Task: Use the formula "DSTDEVP" in spreadsheet "Project protfolio".
Action: Mouse moved to (129, 71)
Screenshot: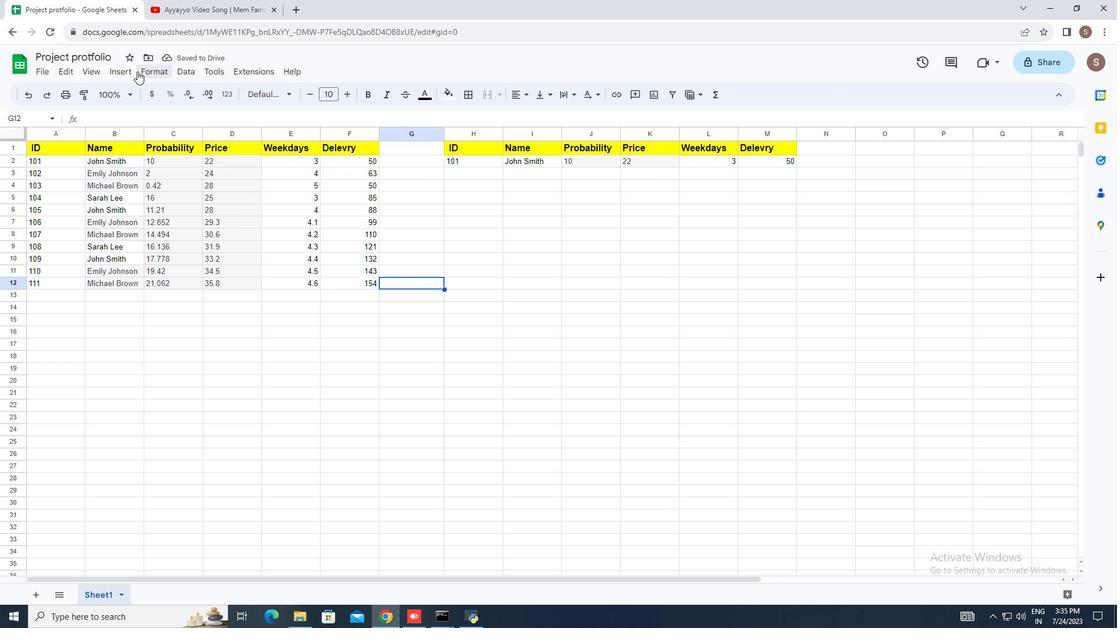 
Action: Mouse pressed left at (129, 71)
Screenshot: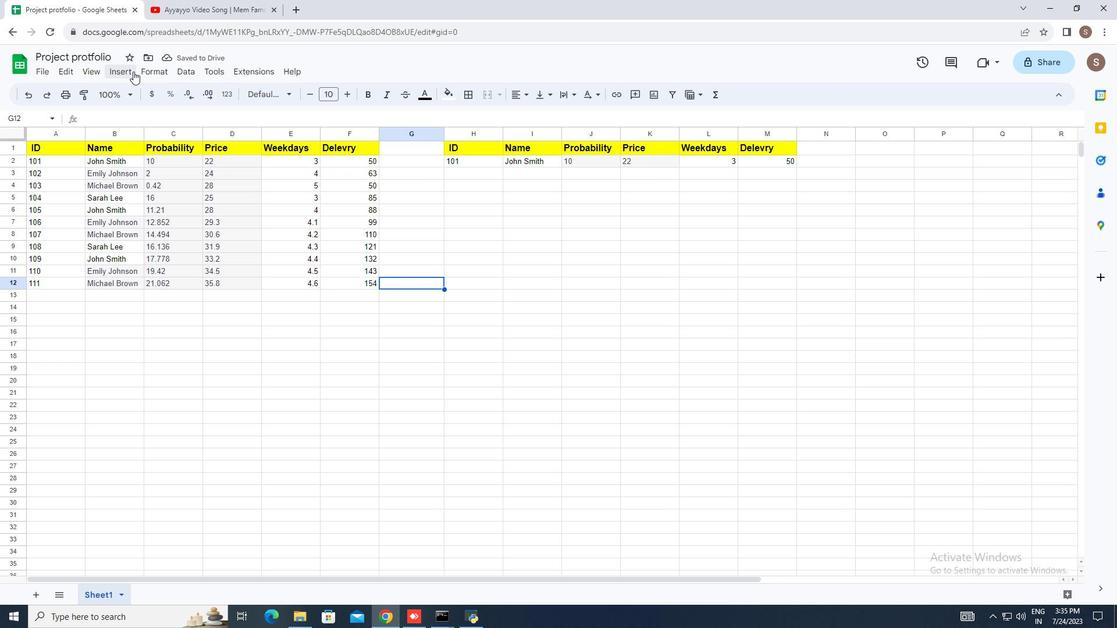 
Action: Mouse moved to (175, 282)
Screenshot: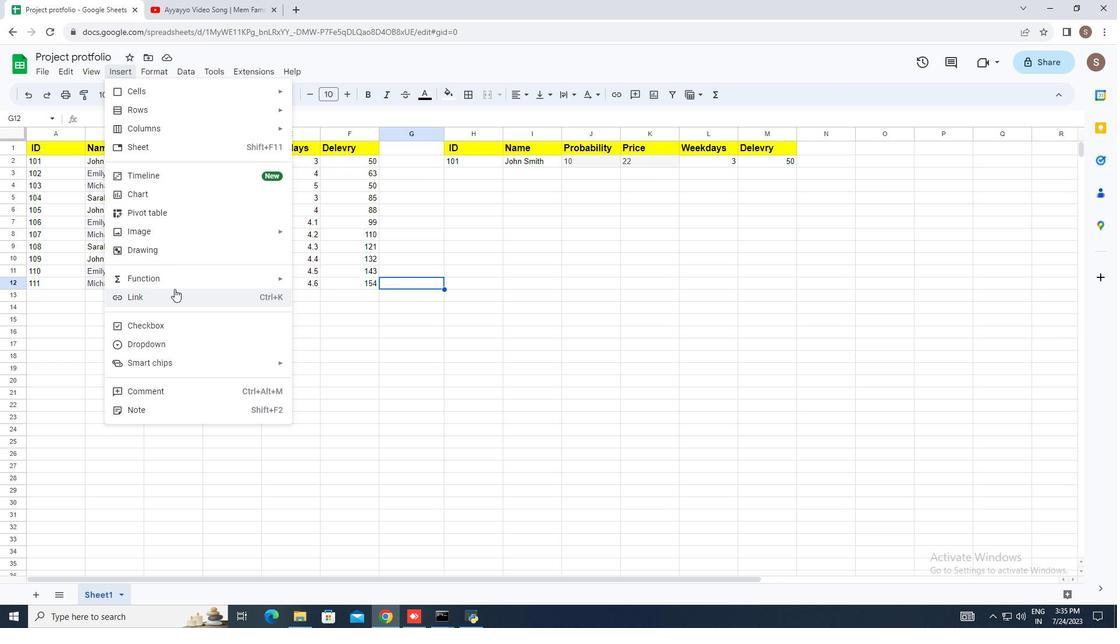 
Action: Mouse pressed left at (175, 282)
Screenshot: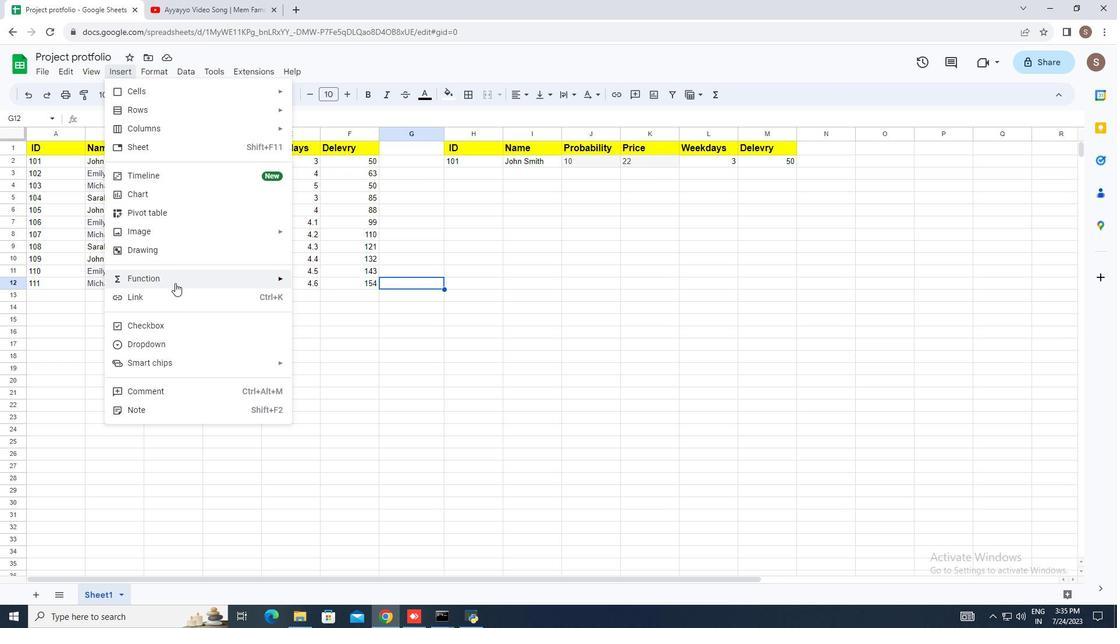 
Action: Mouse moved to (318, 268)
Screenshot: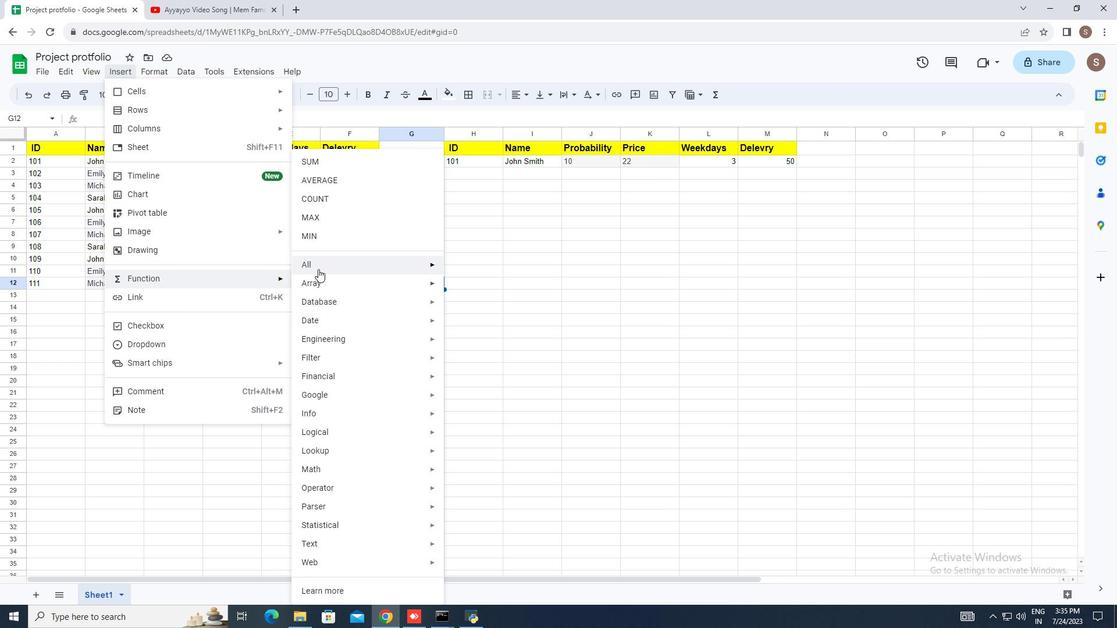 
Action: Mouse pressed left at (318, 268)
Screenshot: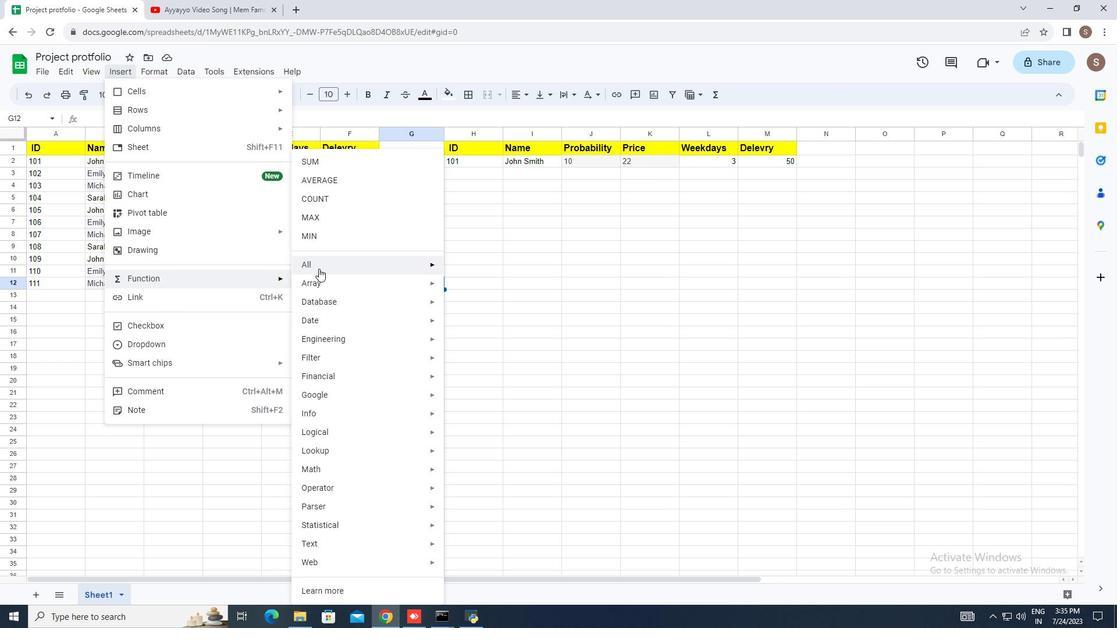 
Action: Mouse moved to (500, 533)
Screenshot: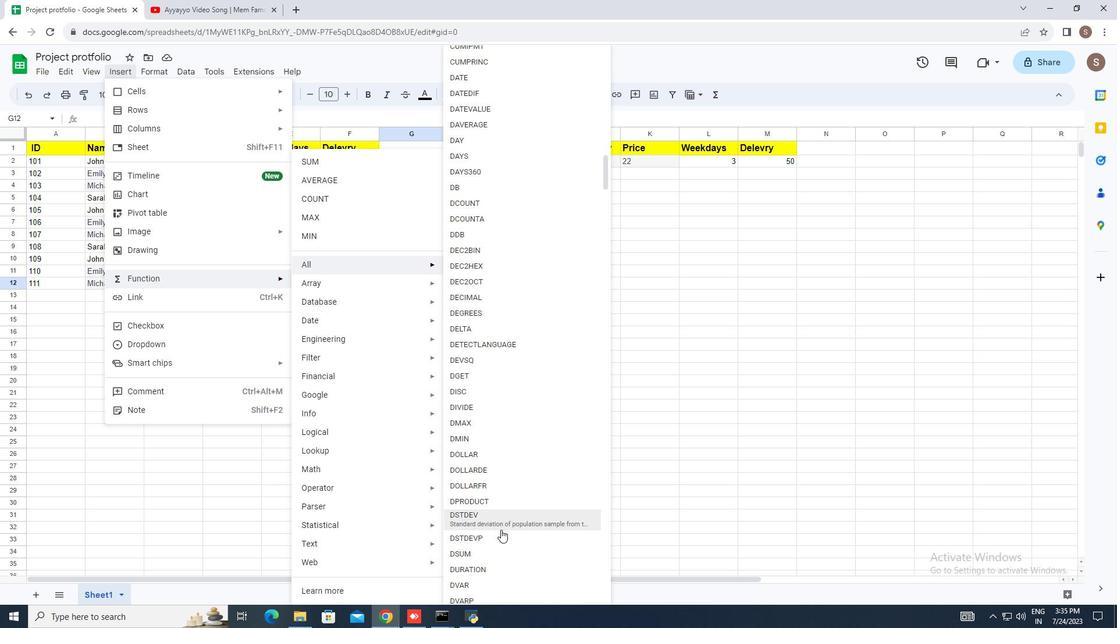 
Action: Mouse pressed left at (500, 533)
Screenshot: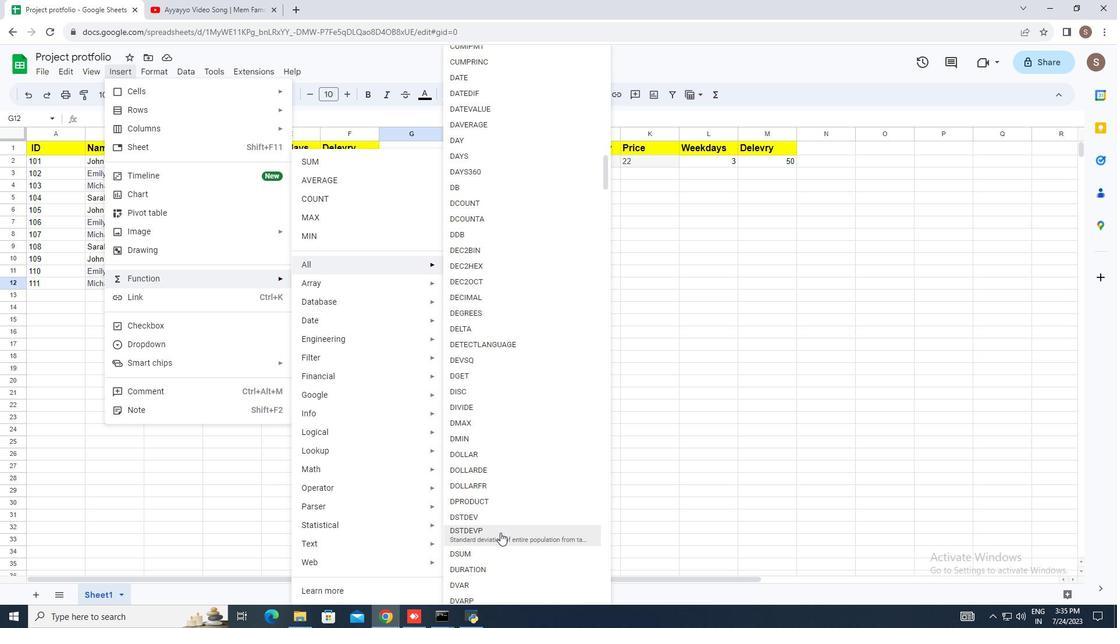 
Action: Mouse moved to (47, 147)
Screenshot: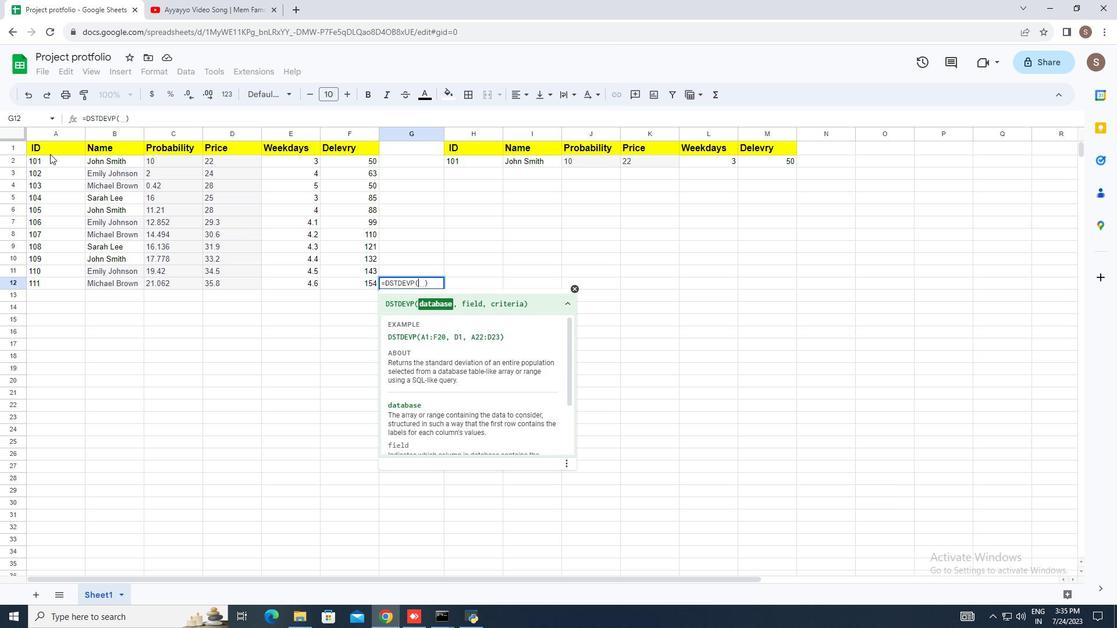 
Action: Mouse pressed left at (47, 147)
Screenshot: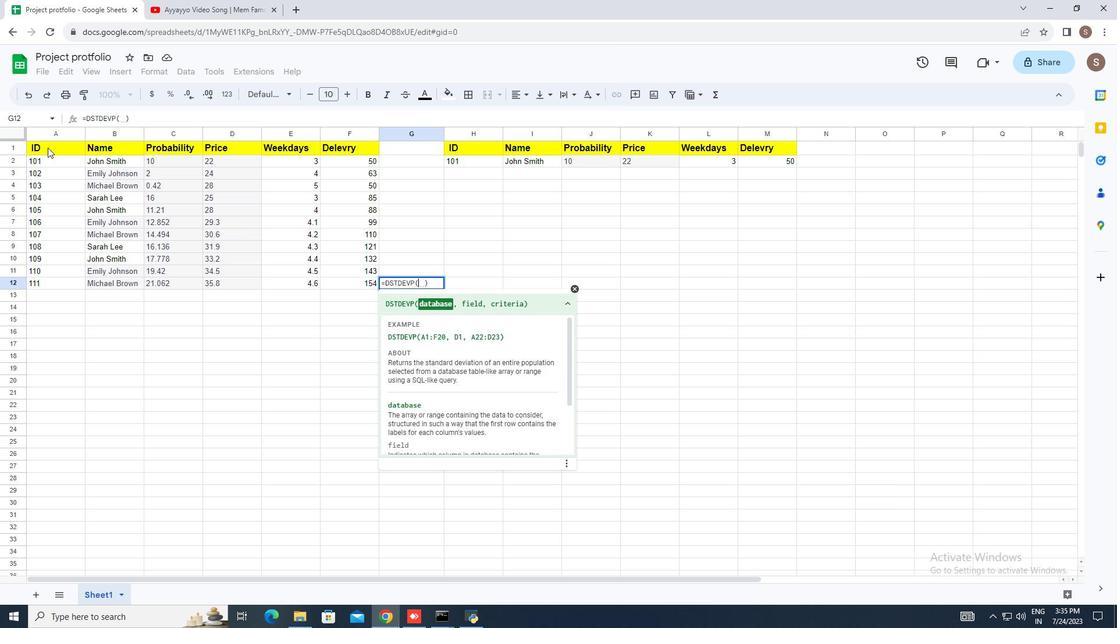 
Action: Mouse moved to (348, 281)
Screenshot: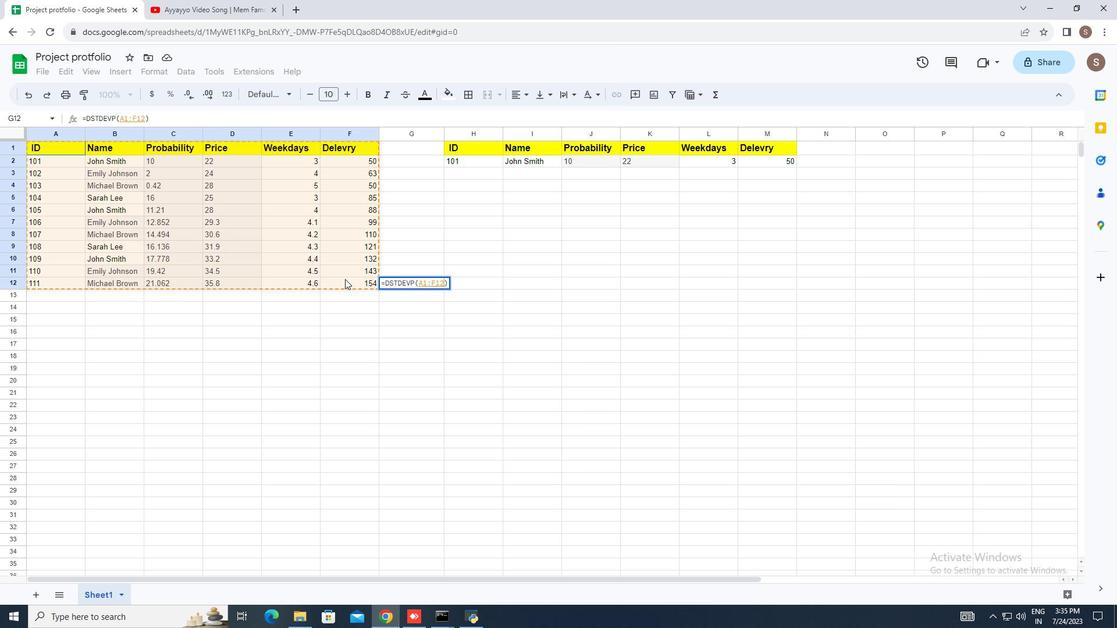
Action: Key pressed <Key.f4>
Screenshot: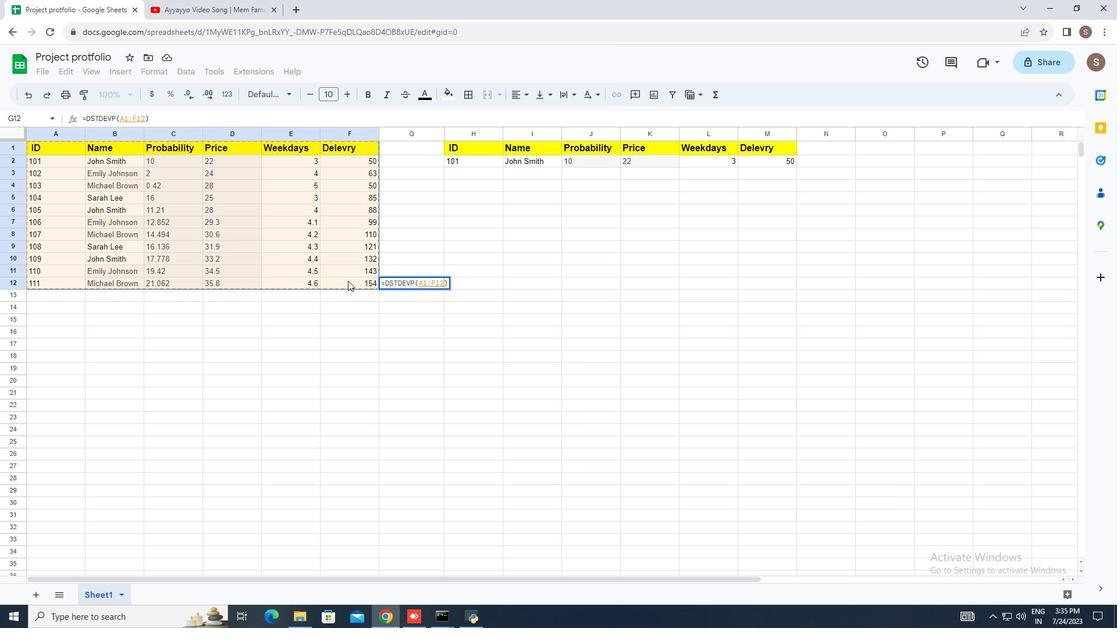 
Action: Mouse moved to (490, 316)
Screenshot: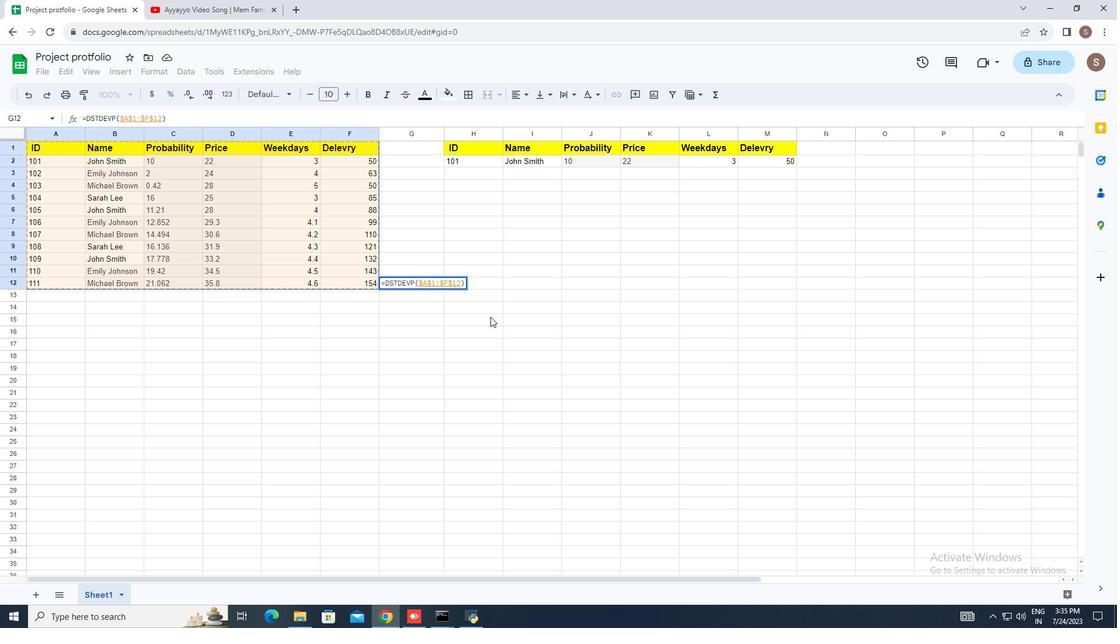 
Action: Key pressed ,<Key.space>
Screenshot: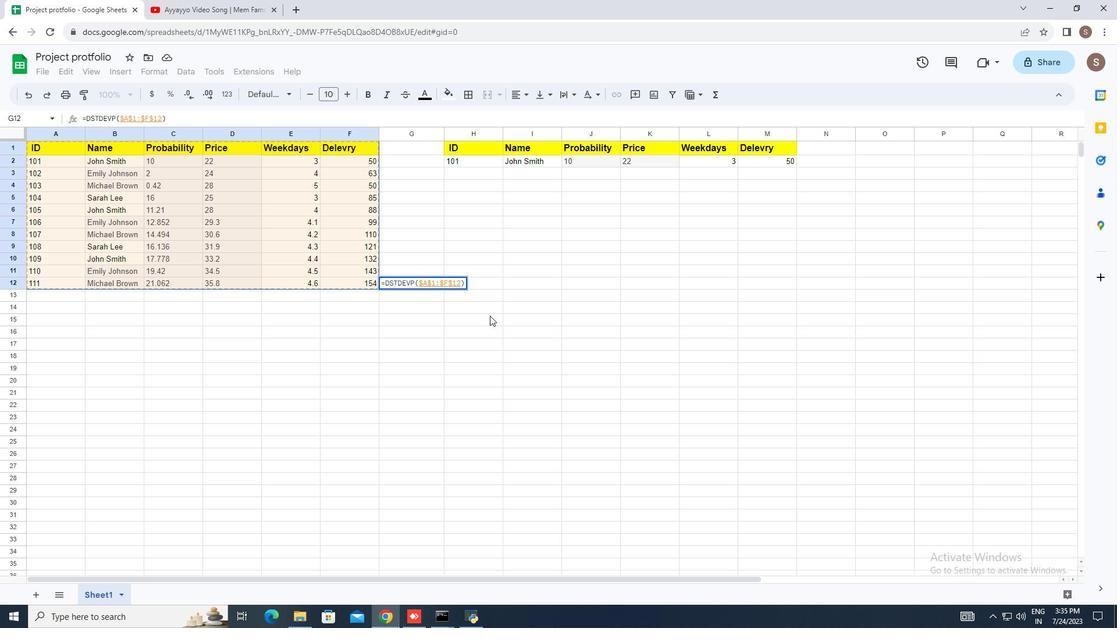 
Action: Mouse moved to (157, 149)
Screenshot: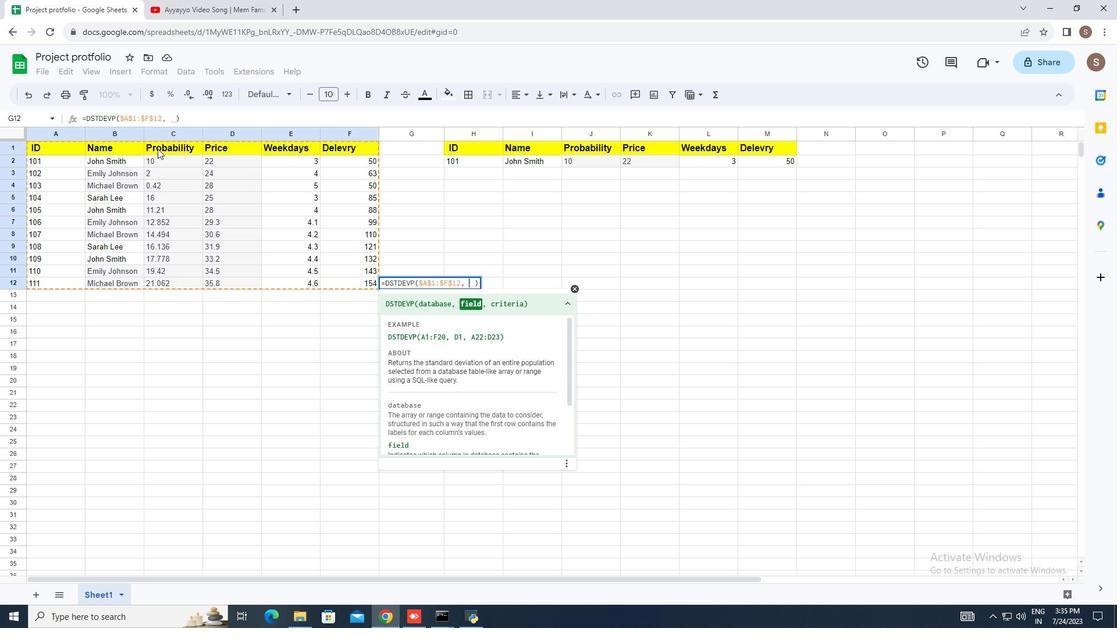 
Action: Mouse pressed left at (157, 149)
Screenshot: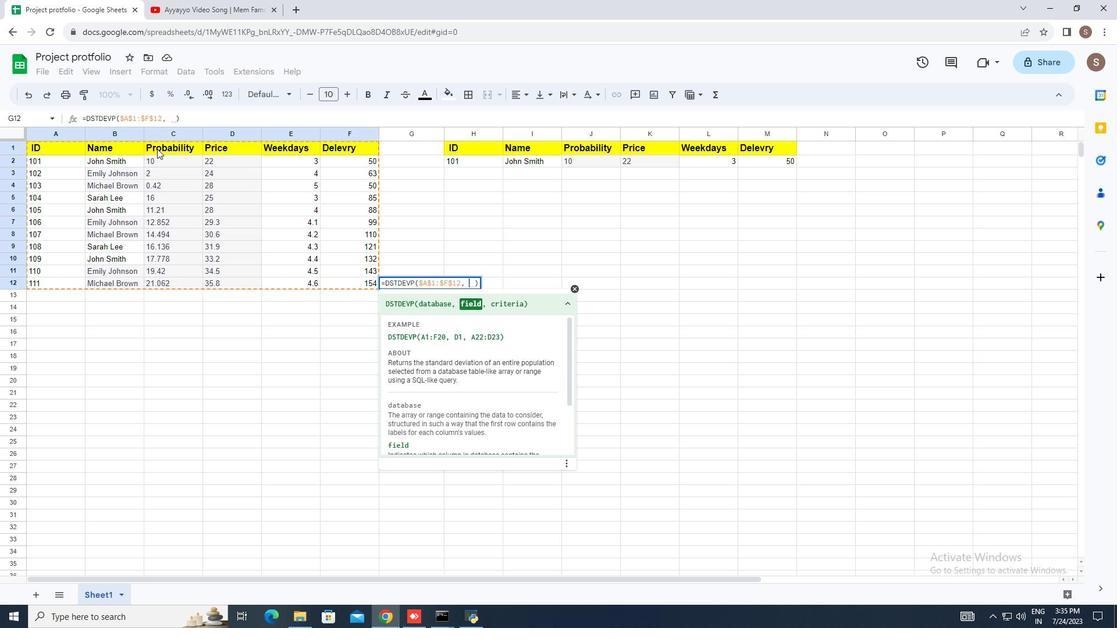 
Action: Mouse moved to (417, 326)
Screenshot: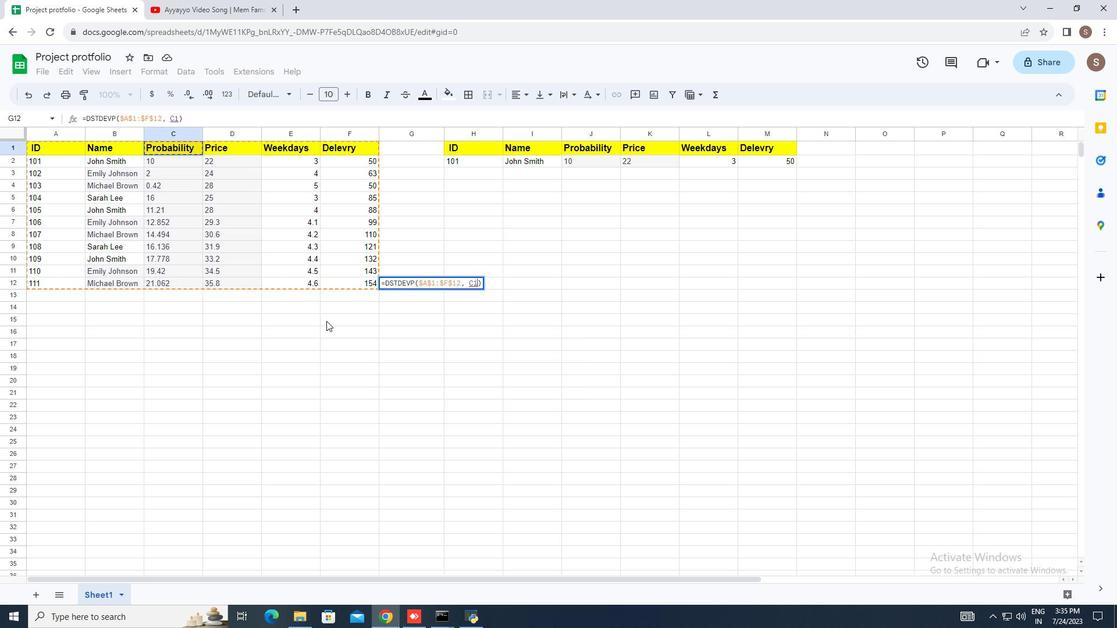 
Action: Key pressed ,<Key.space>
Screenshot: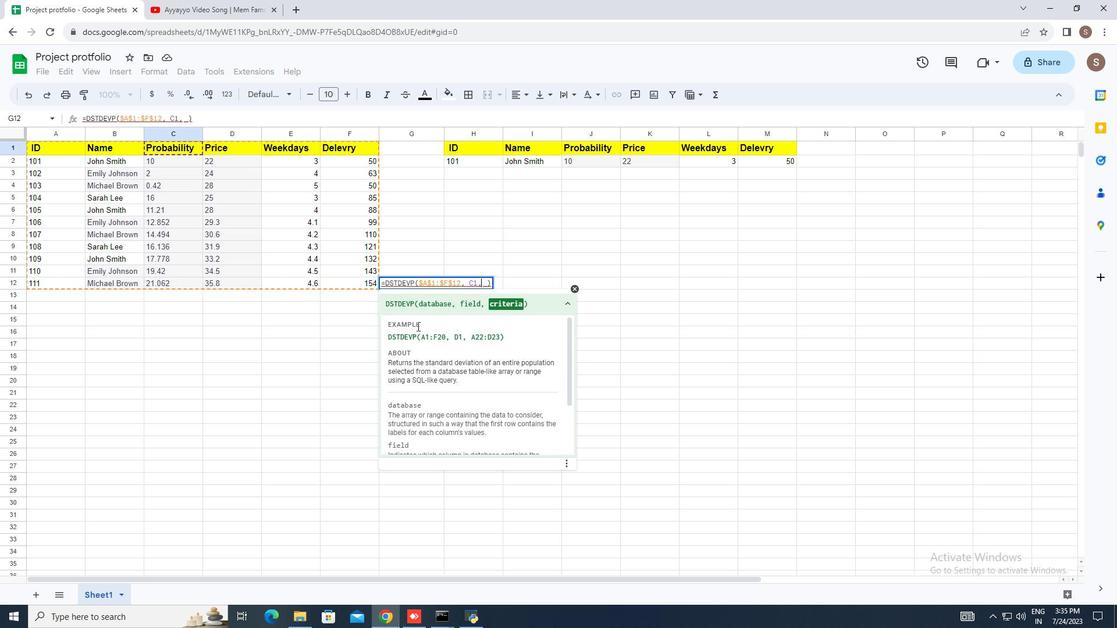 
Action: Mouse moved to (460, 145)
Screenshot: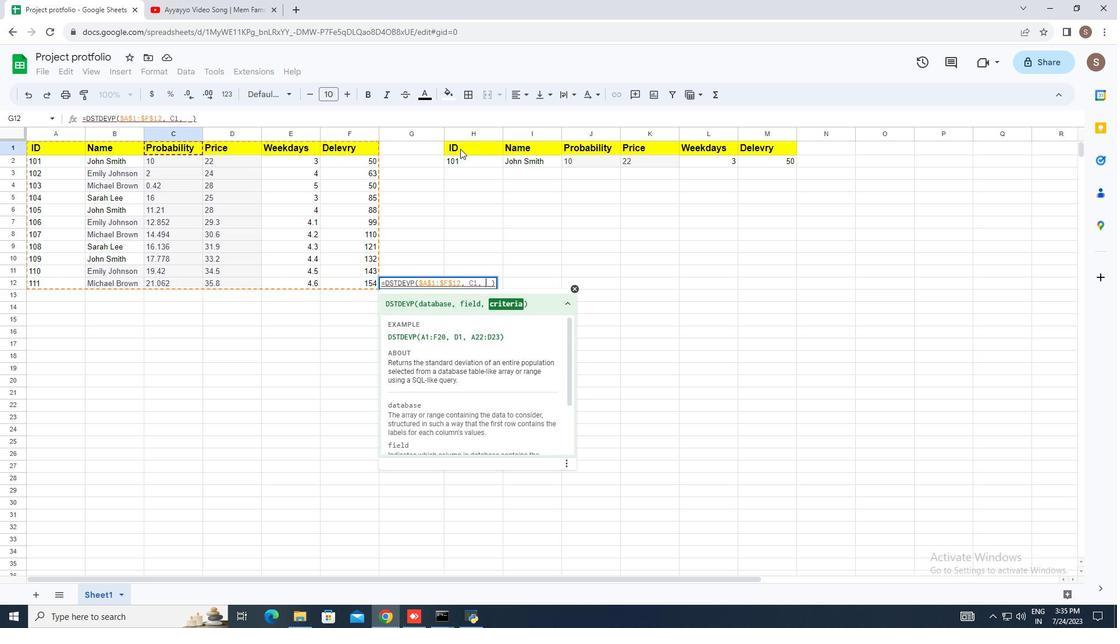 
Action: Mouse pressed left at (460, 145)
Screenshot: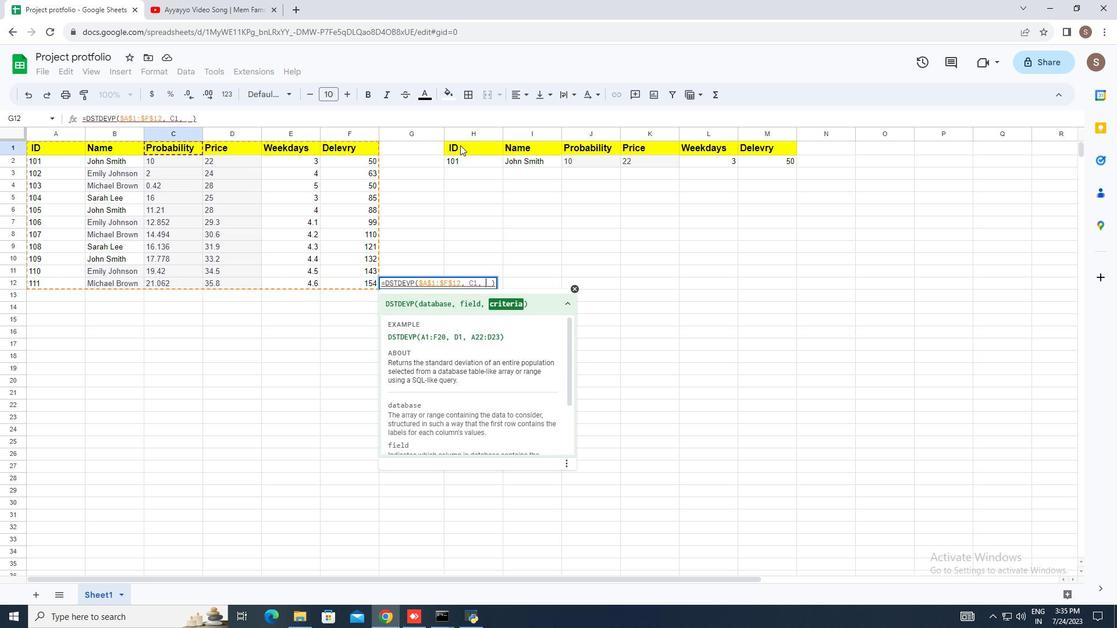 
Action: Mouse moved to (504, 298)
Screenshot: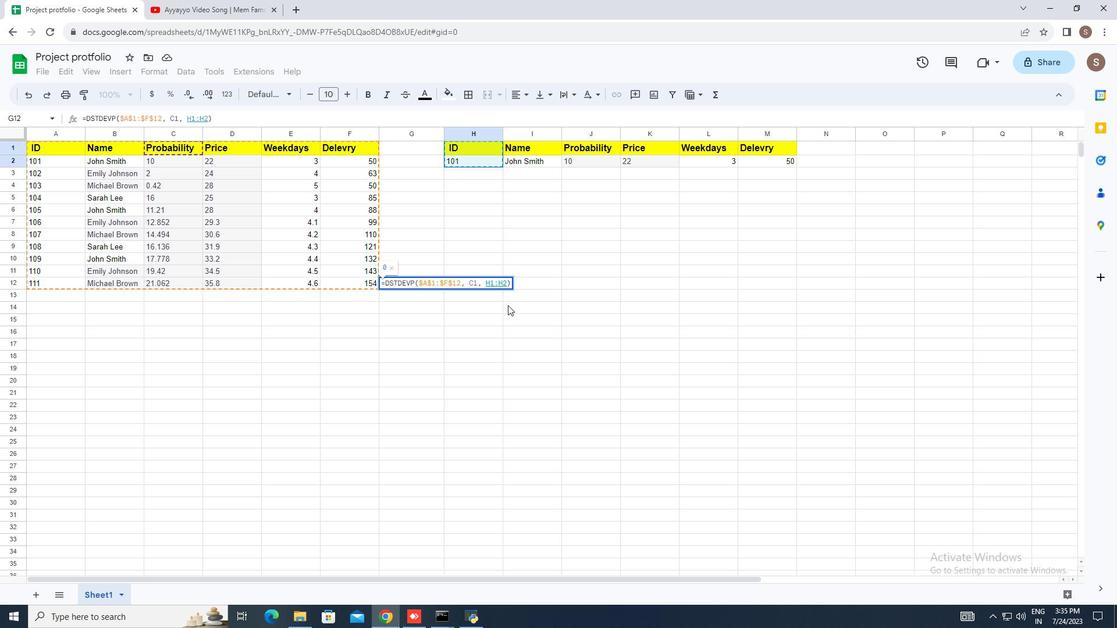 
Action: Key pressed <Key.enter>
Screenshot: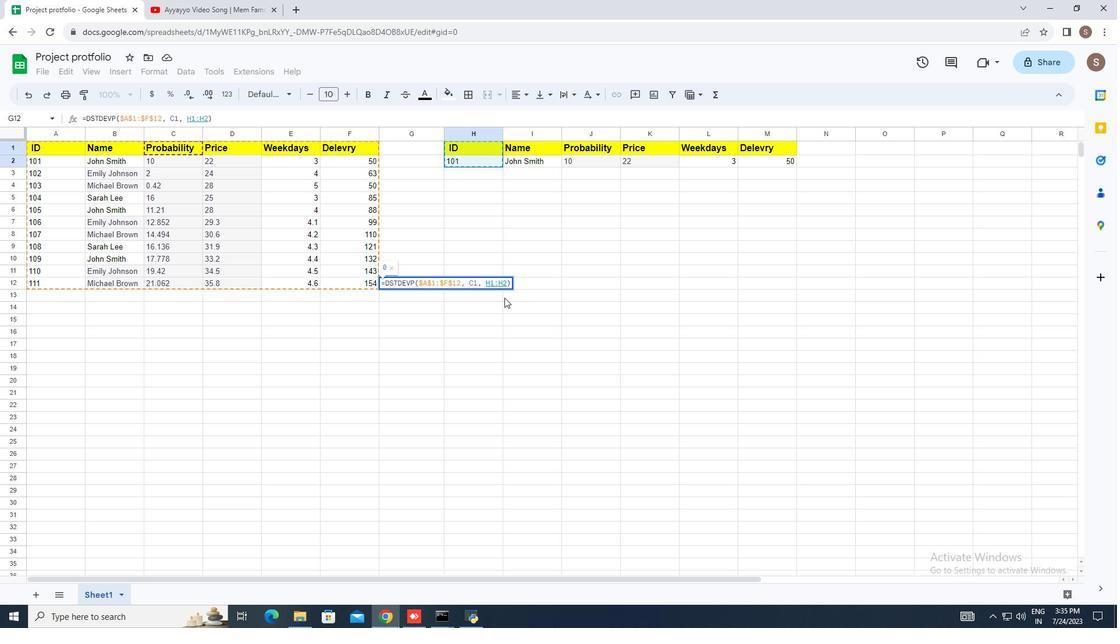 
Action: Mouse moved to (448, 323)
Screenshot: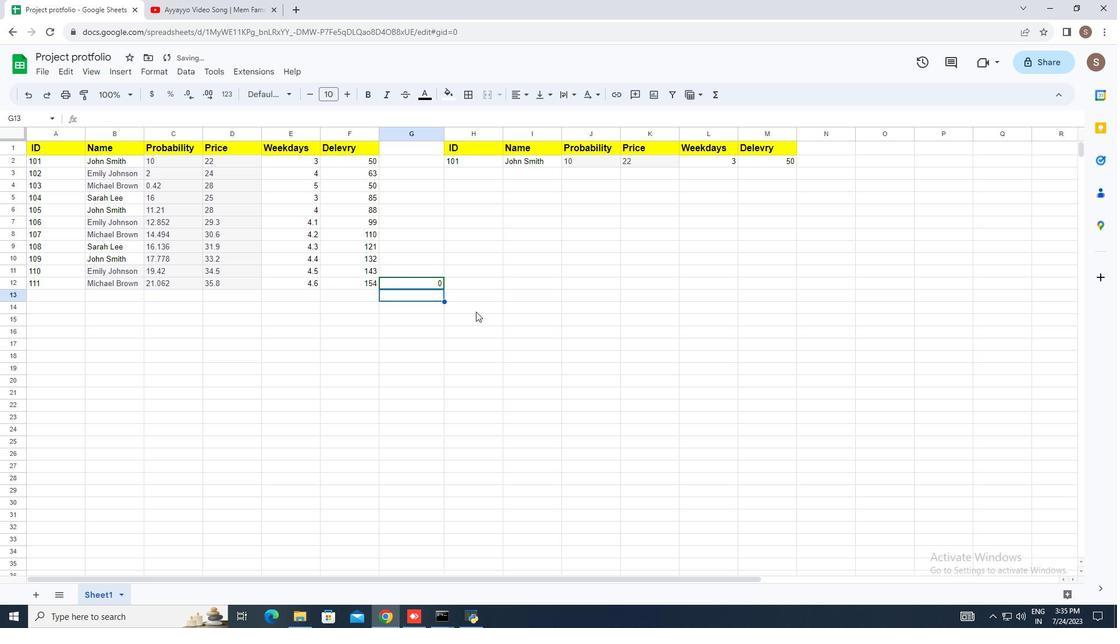 
